 Task: Create a schedule automation trigger every wednesday at 03:00 PM.
Action: Mouse moved to (1093, 320)
Screenshot: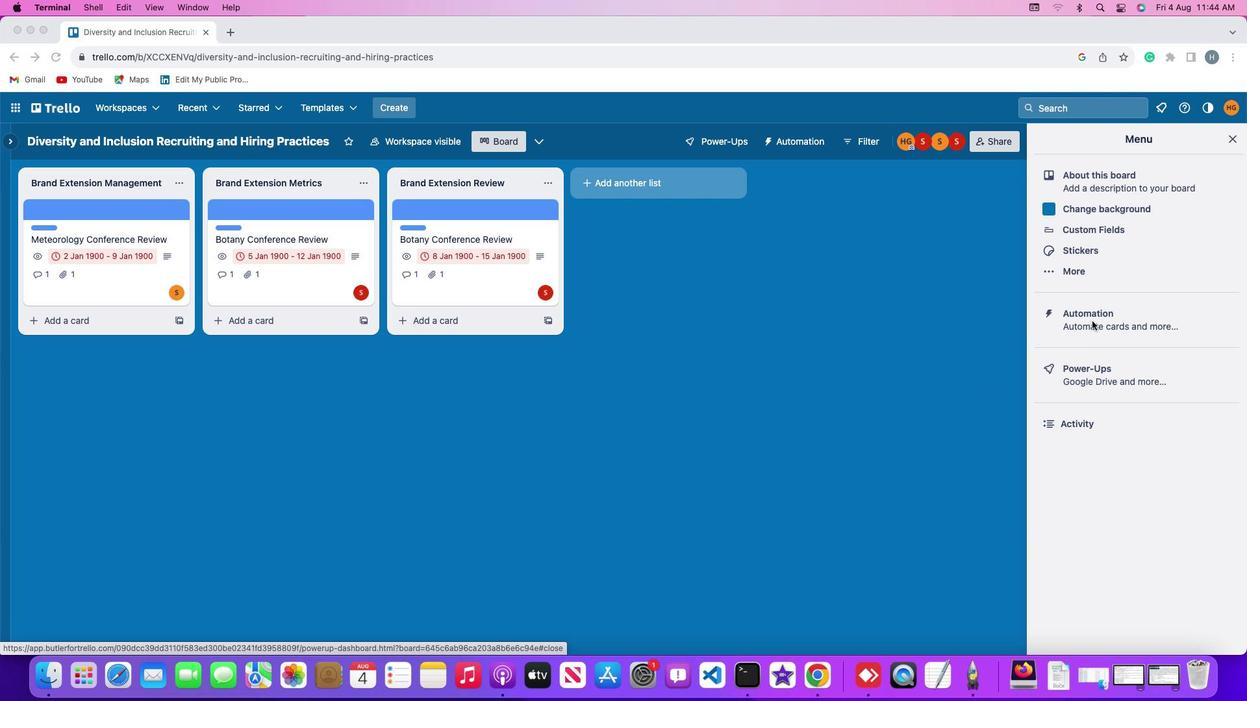 
Action: Mouse pressed left at (1093, 320)
Screenshot: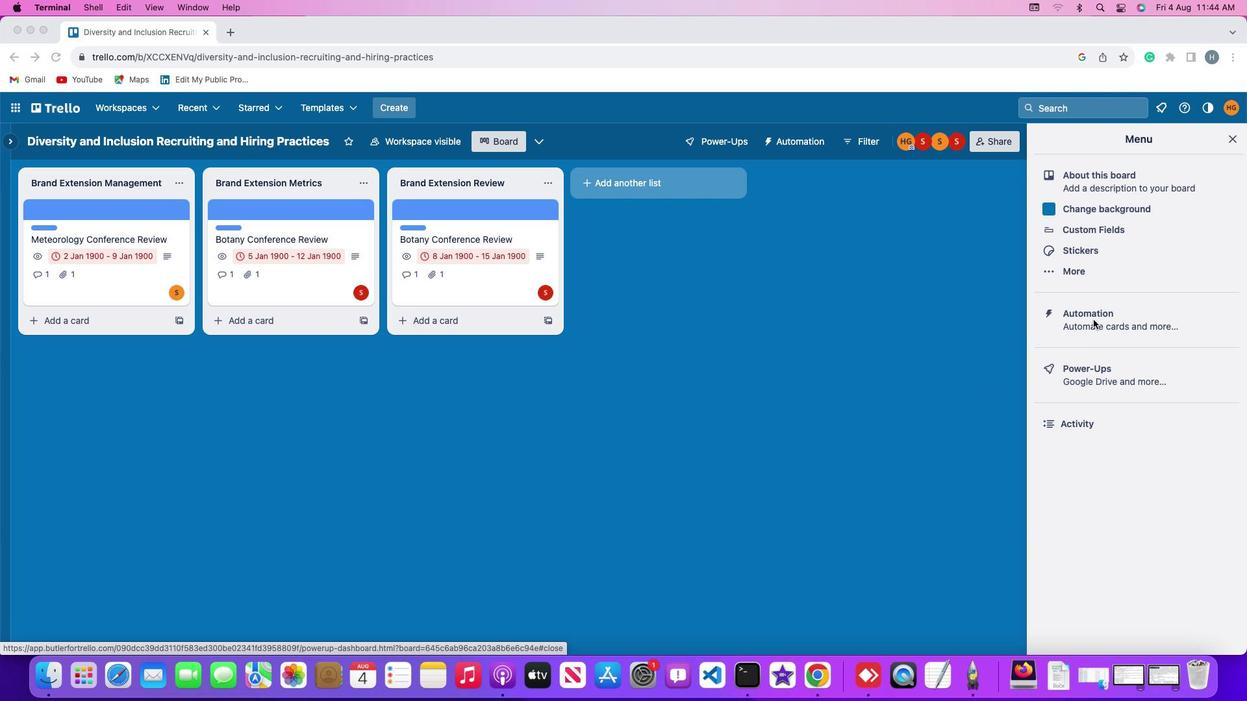 
Action: Mouse moved to (1100, 319)
Screenshot: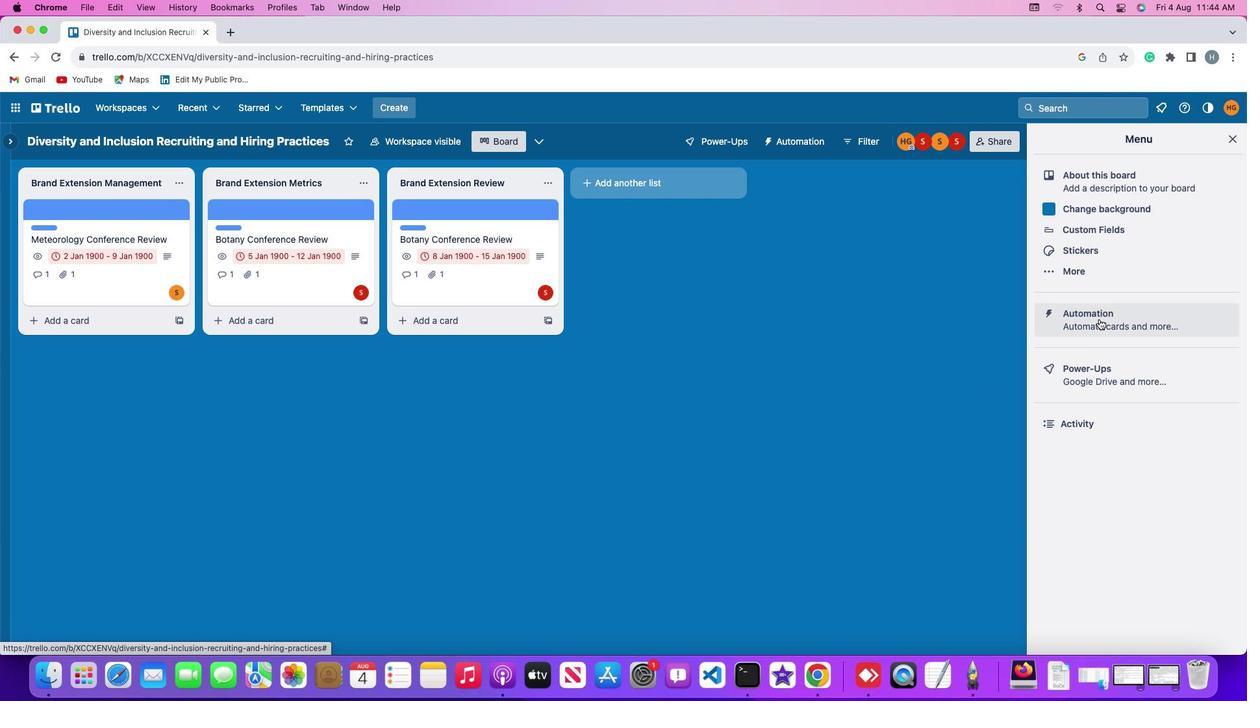 
Action: Mouse pressed left at (1100, 319)
Screenshot: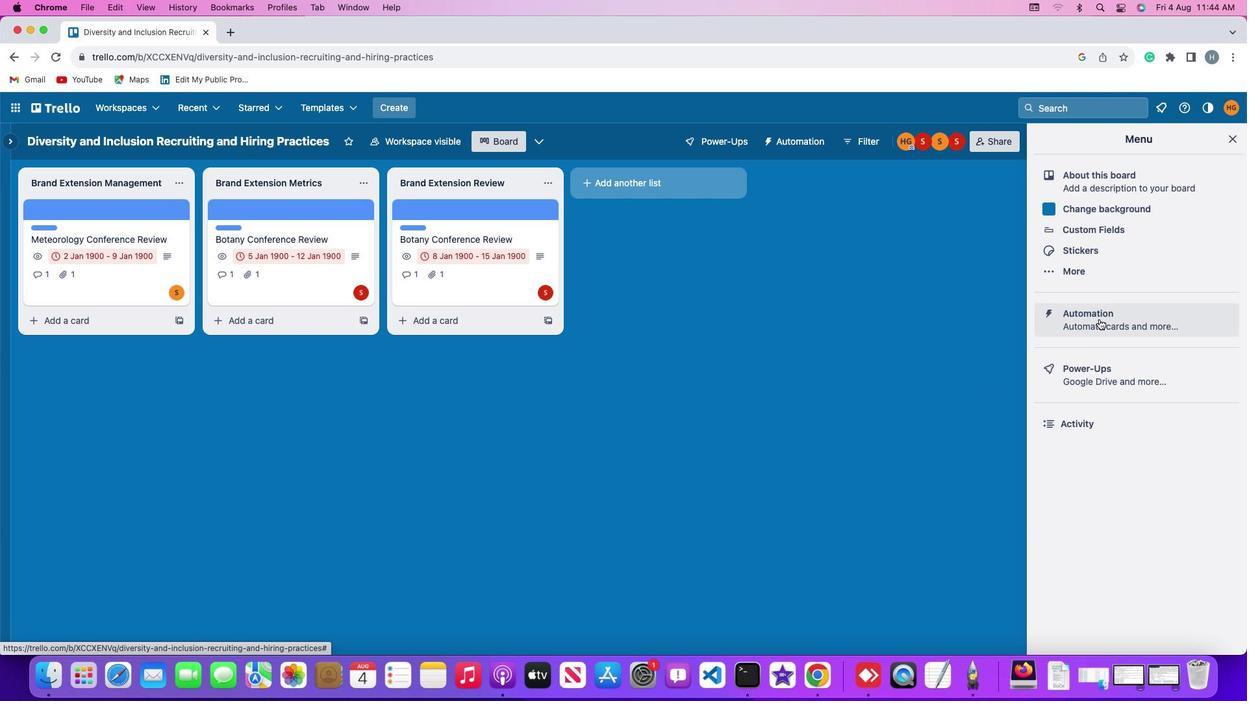 
Action: Mouse moved to (102, 284)
Screenshot: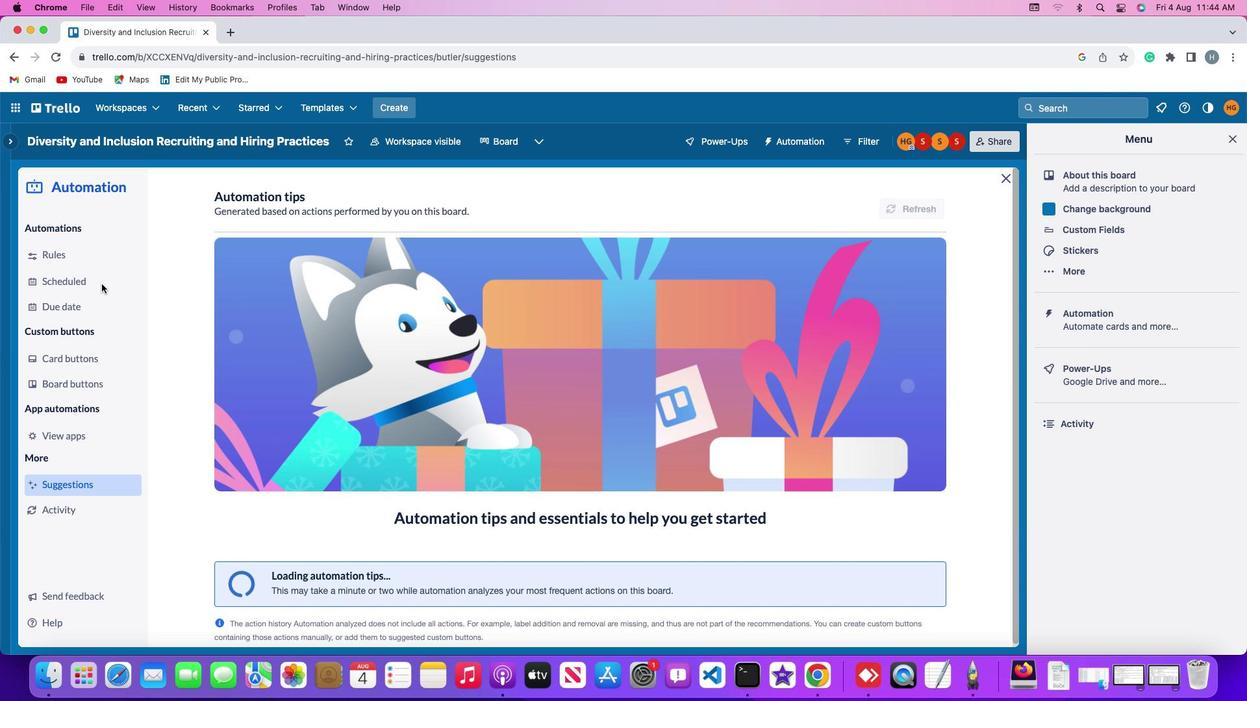 
Action: Mouse pressed left at (102, 284)
Screenshot: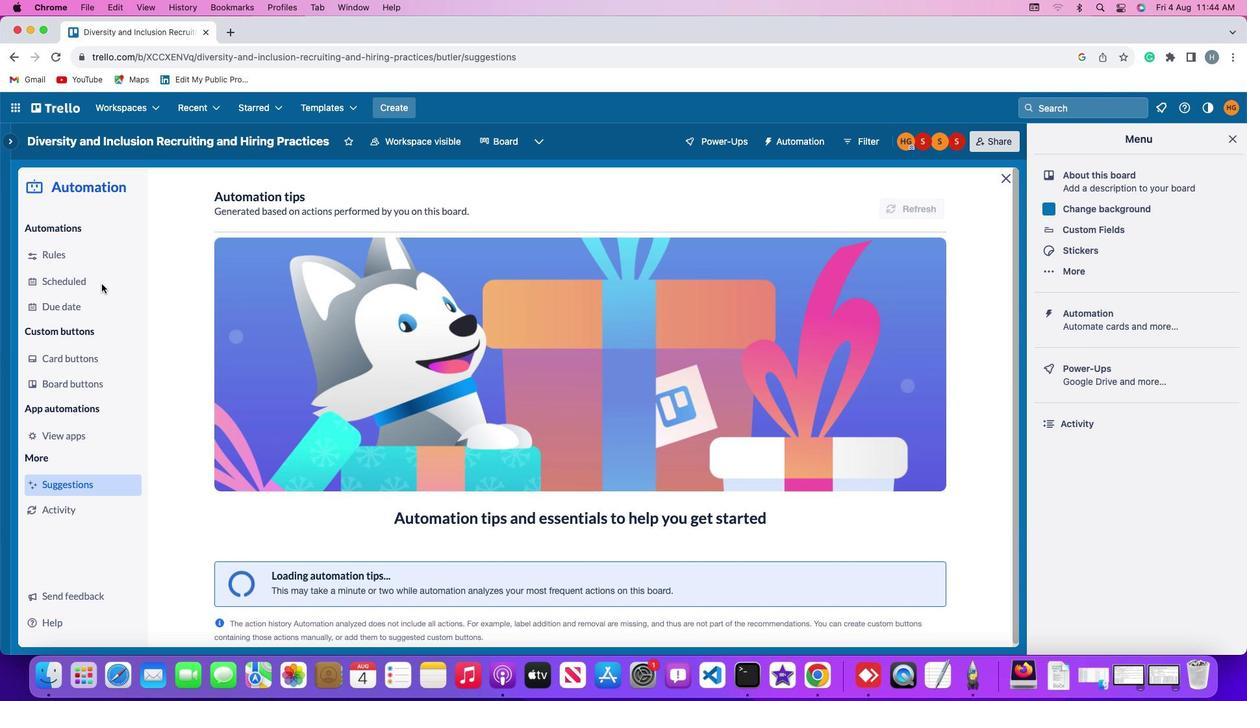 
Action: Mouse moved to (854, 200)
Screenshot: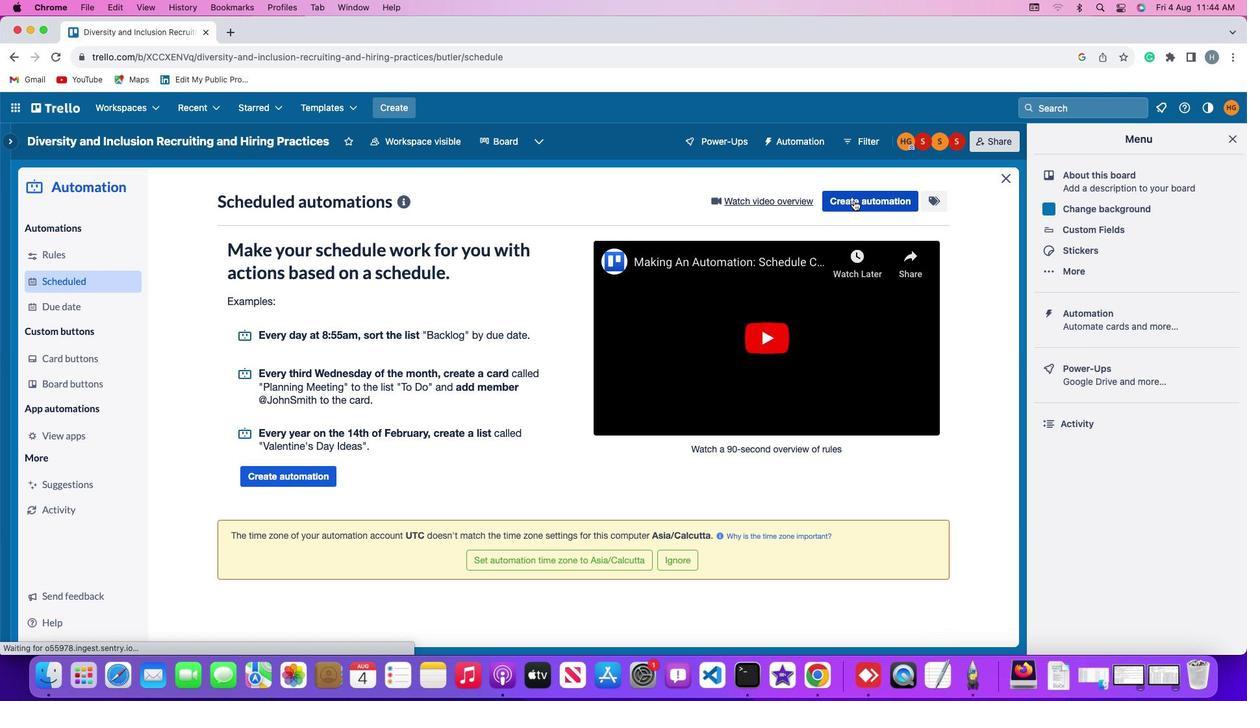 
Action: Mouse pressed left at (854, 200)
Screenshot: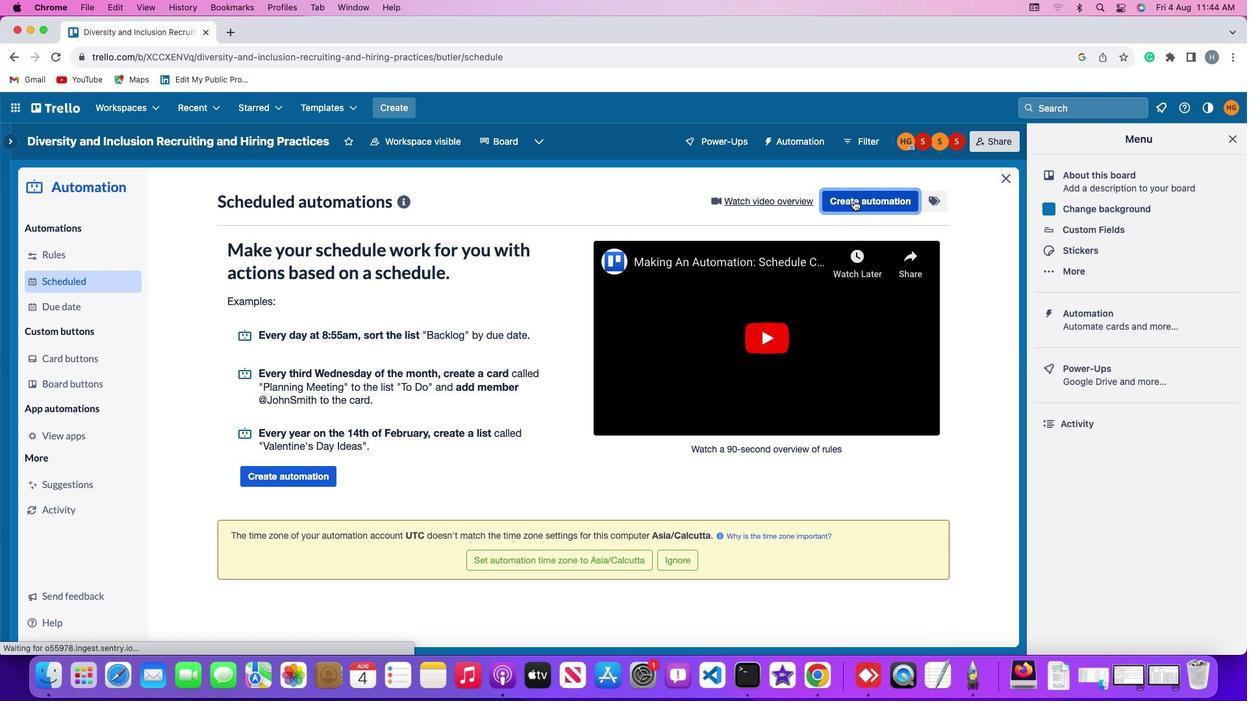
Action: Mouse moved to (648, 326)
Screenshot: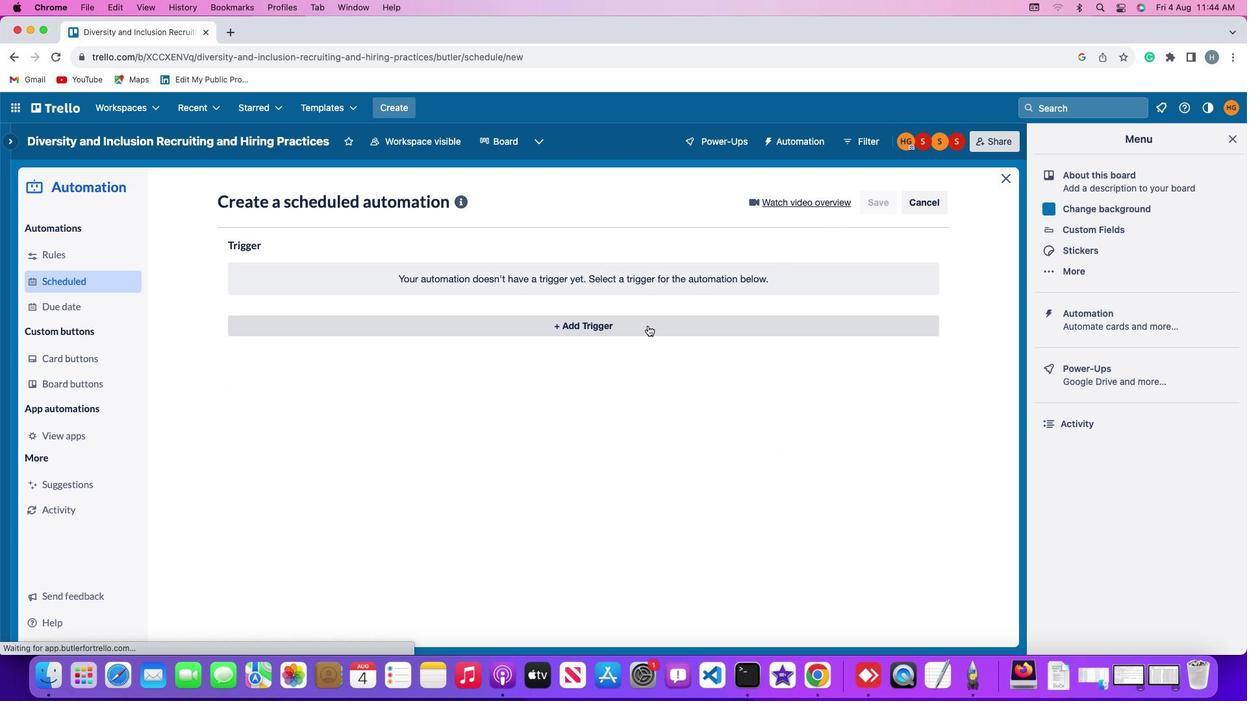 
Action: Mouse pressed left at (648, 326)
Screenshot: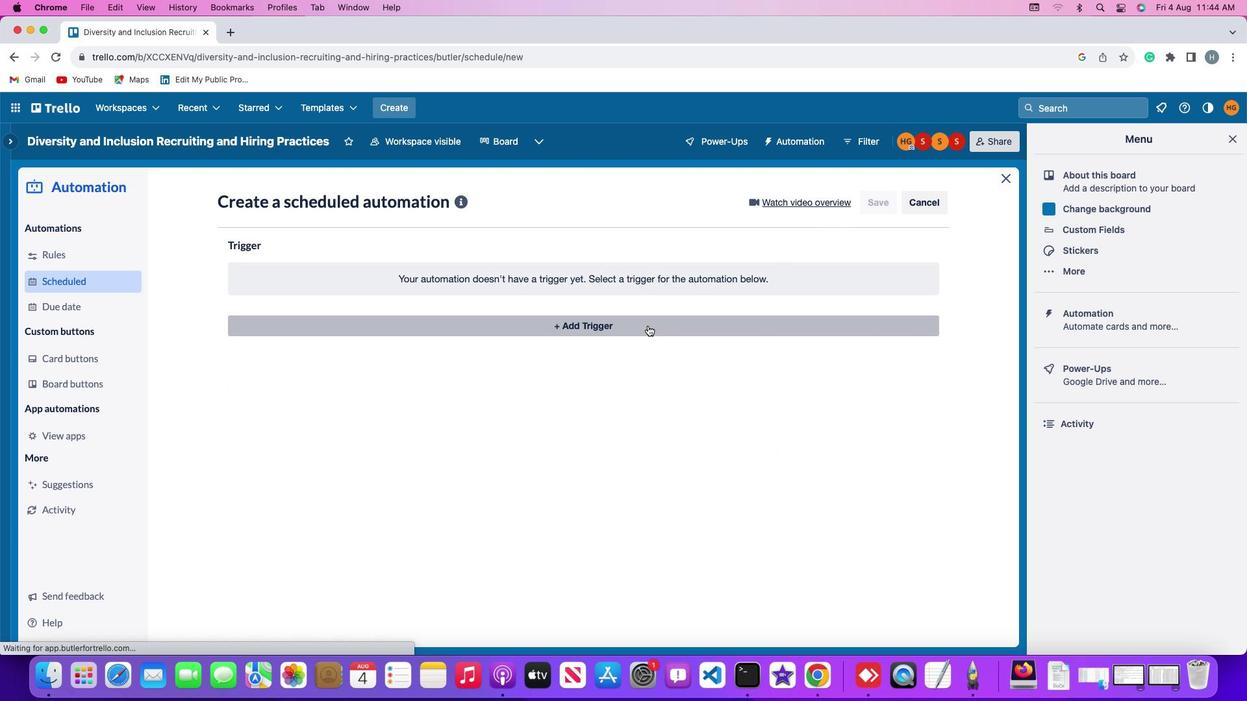 
Action: Mouse moved to (298, 420)
Screenshot: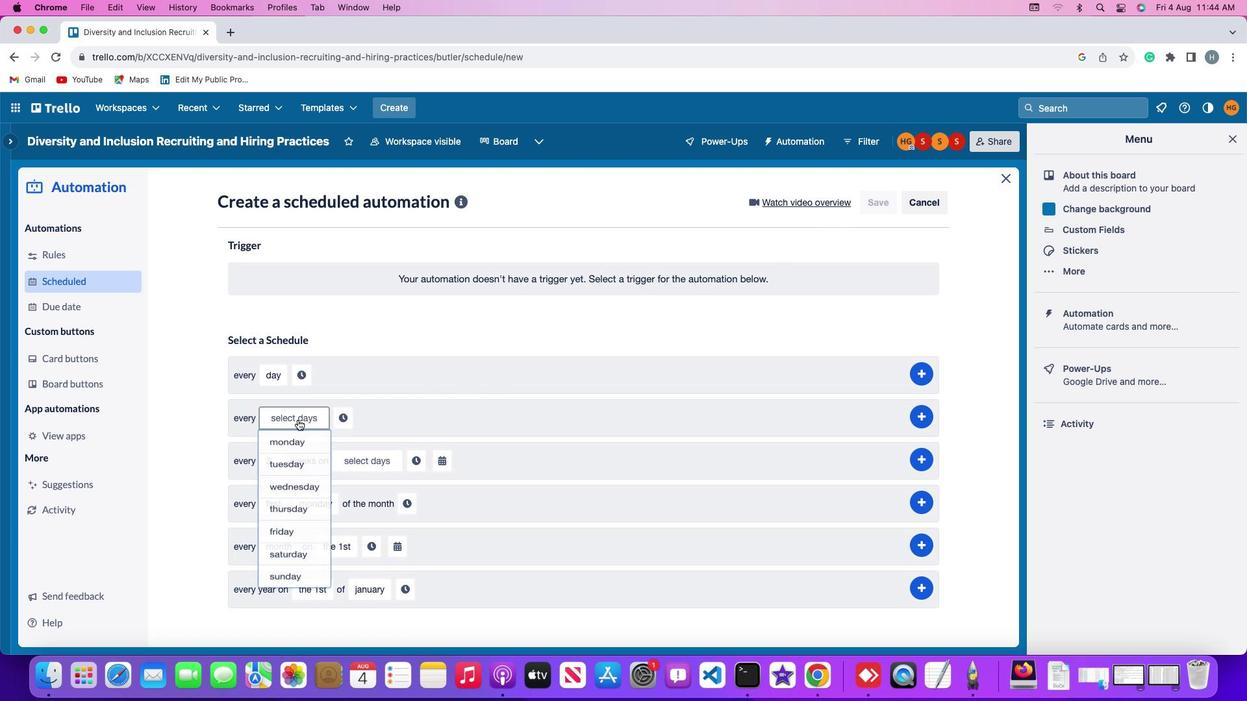 
Action: Mouse pressed left at (298, 420)
Screenshot: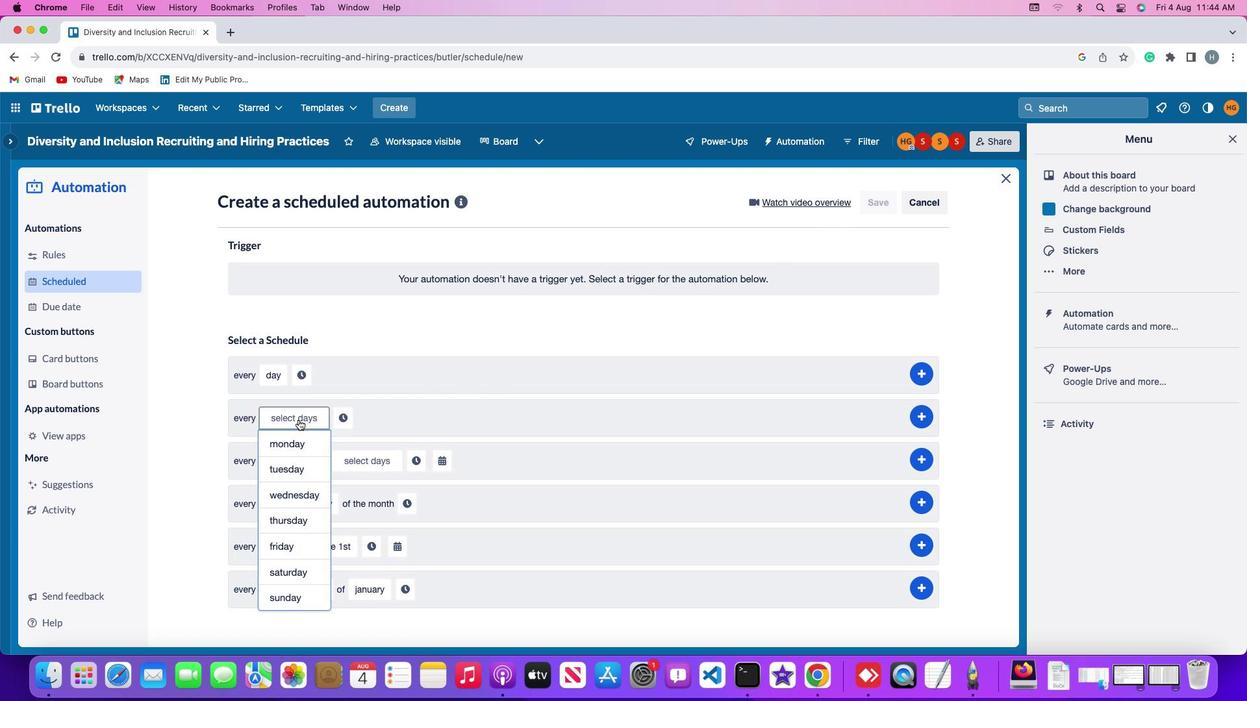 
Action: Mouse moved to (298, 490)
Screenshot: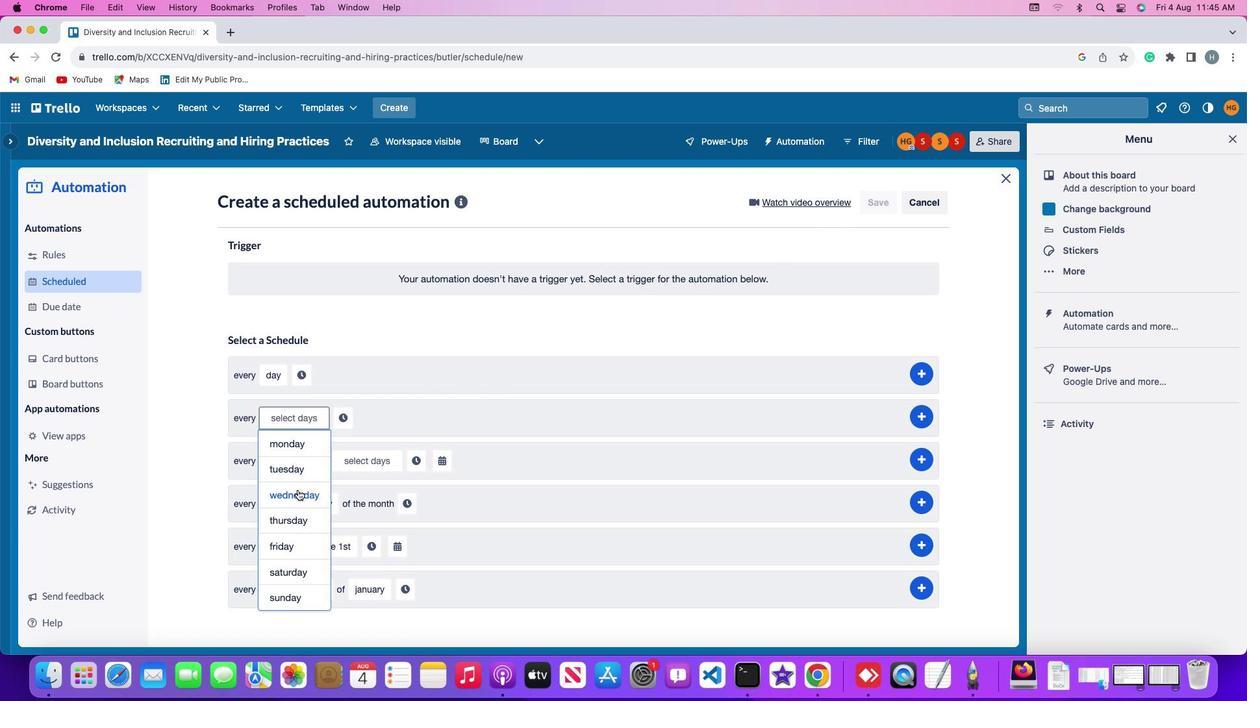 
Action: Mouse pressed left at (298, 490)
Screenshot: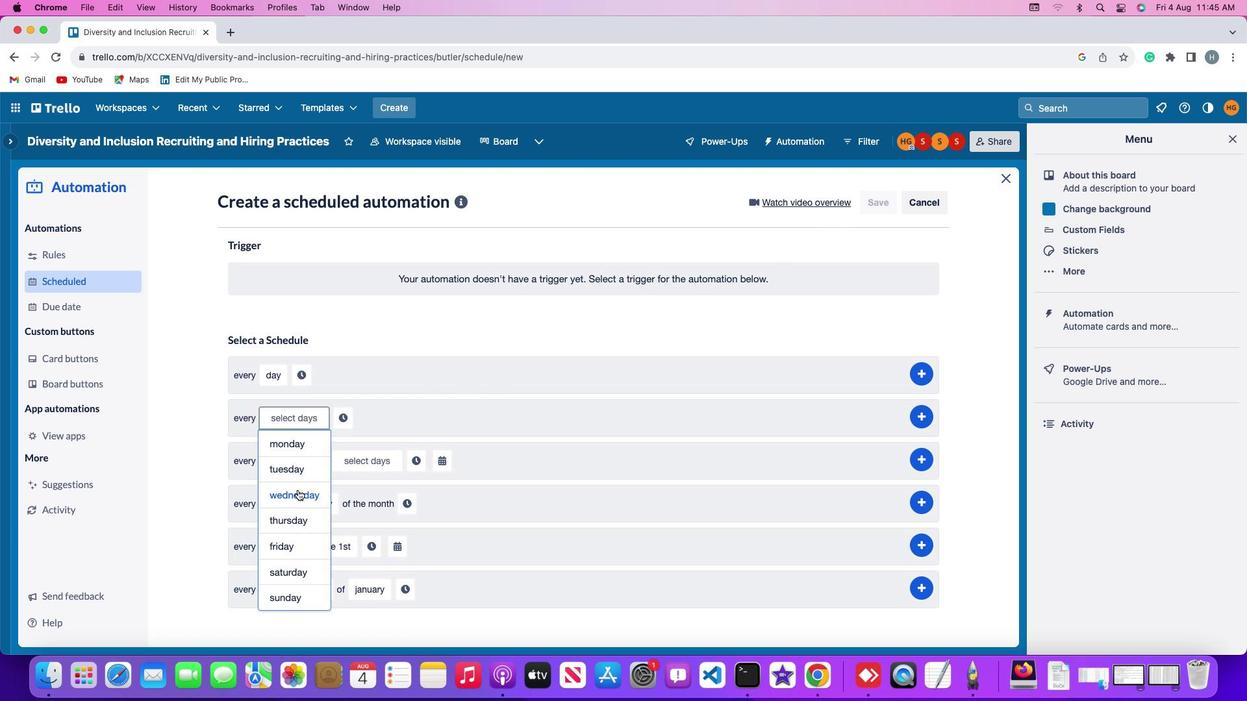 
Action: Mouse moved to (368, 414)
Screenshot: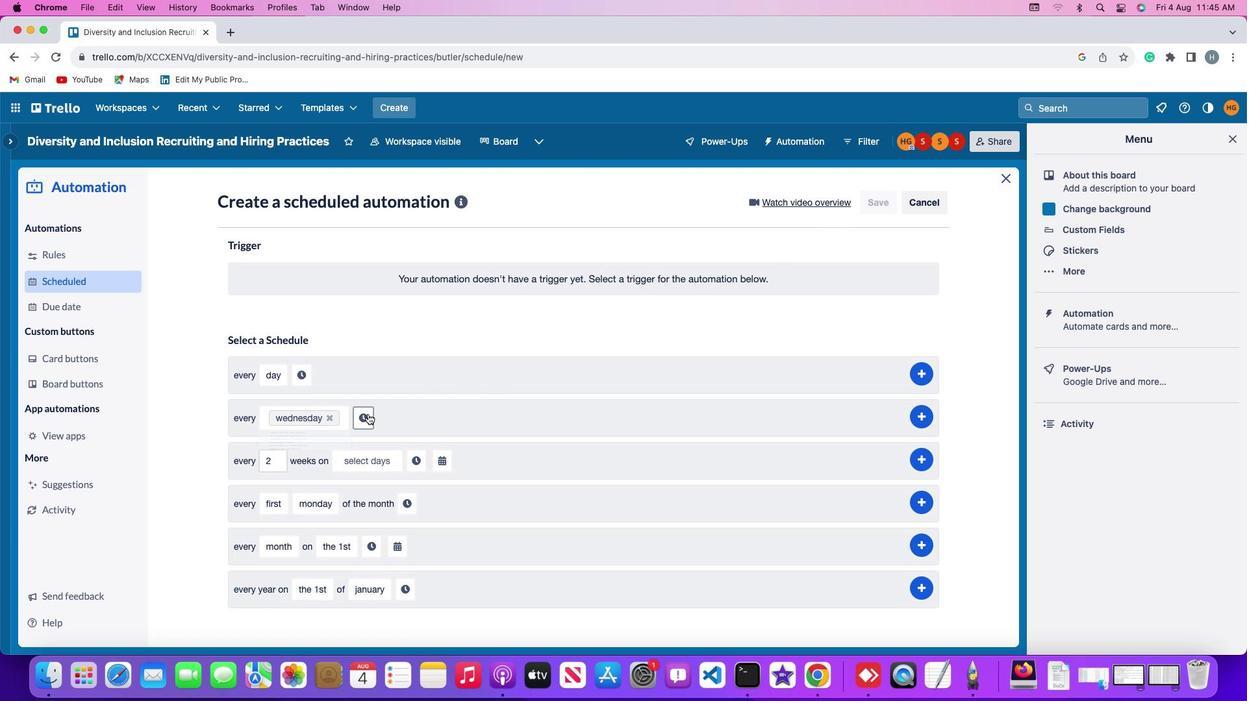 
Action: Mouse pressed left at (368, 414)
Screenshot: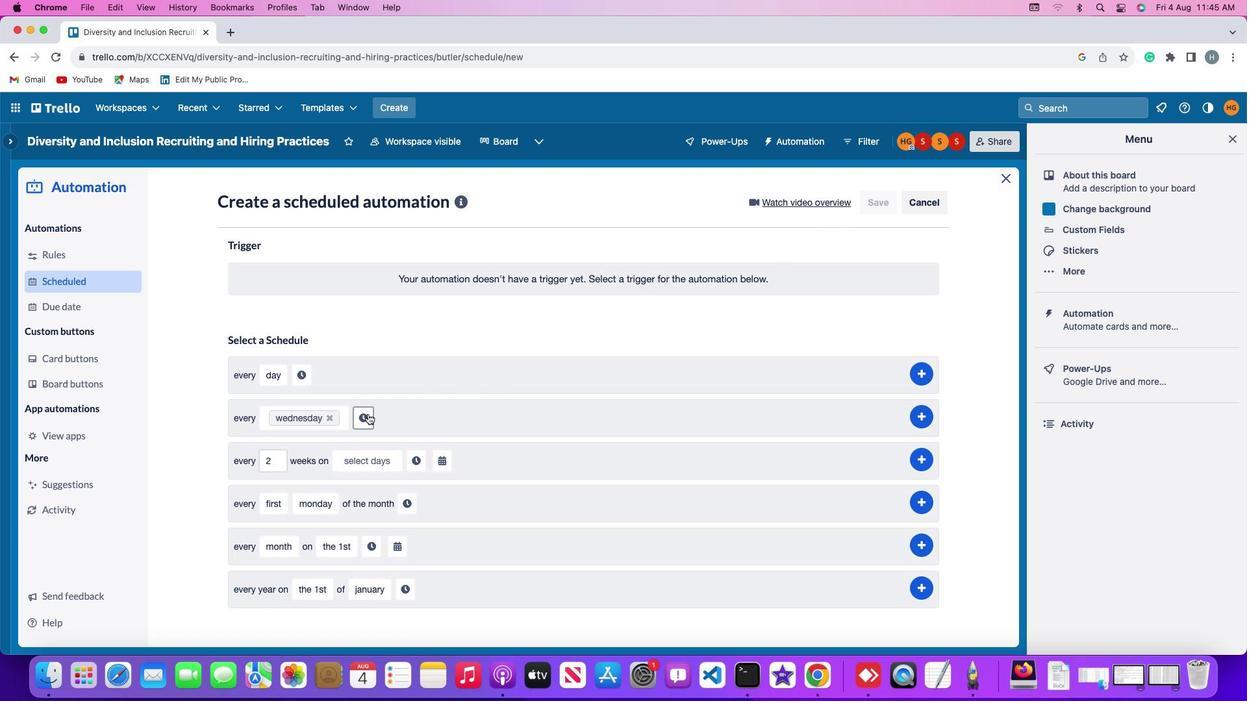 
Action: Mouse moved to (389, 417)
Screenshot: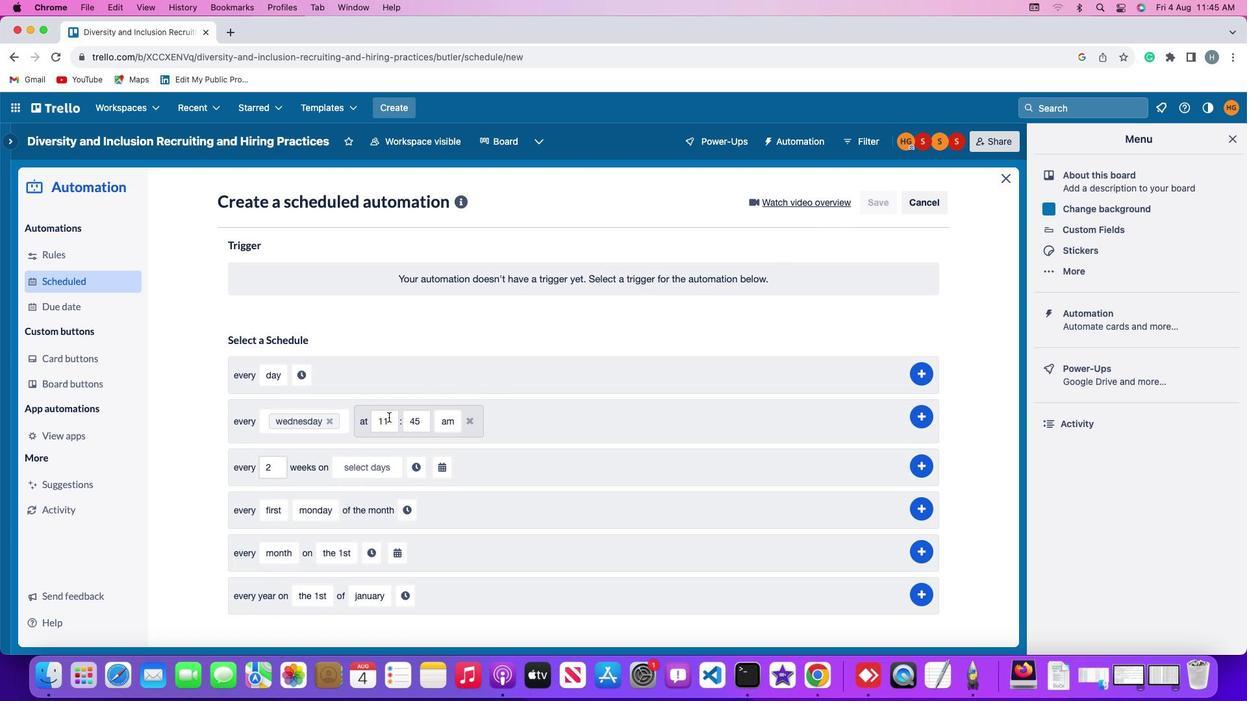 
Action: Mouse pressed left at (389, 417)
Screenshot: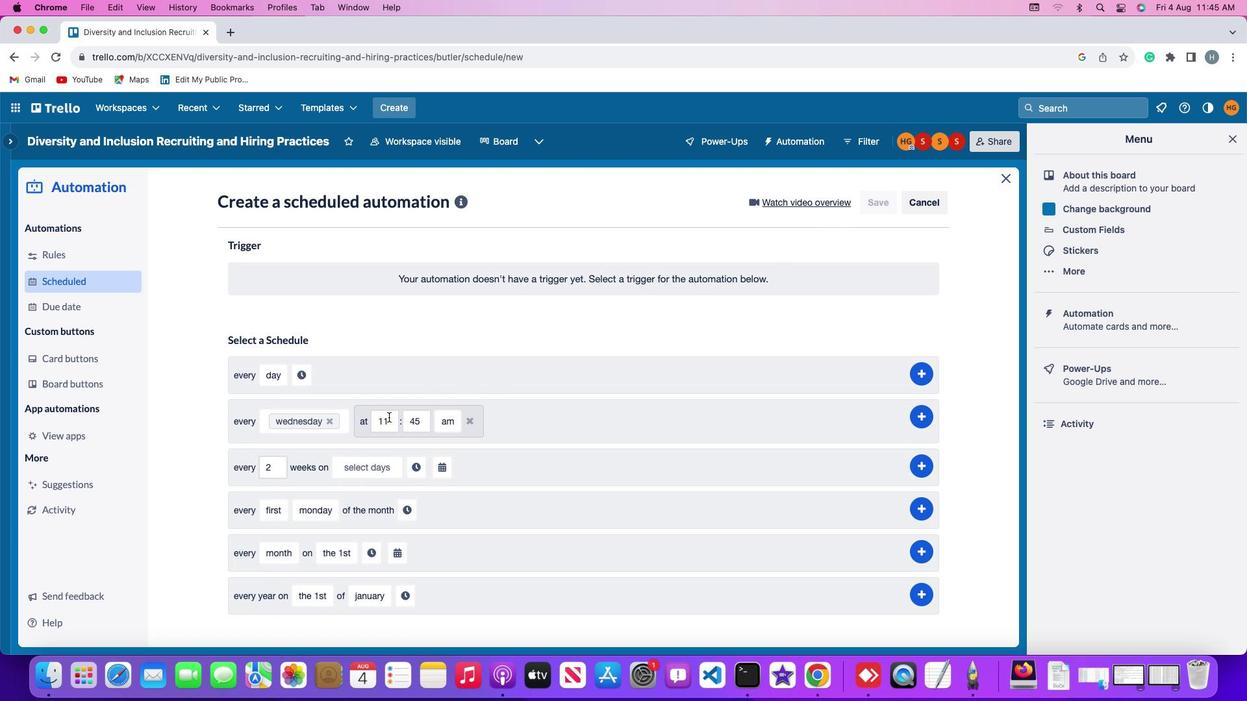 
Action: Key pressed Key.backspaceKey.backspace
Screenshot: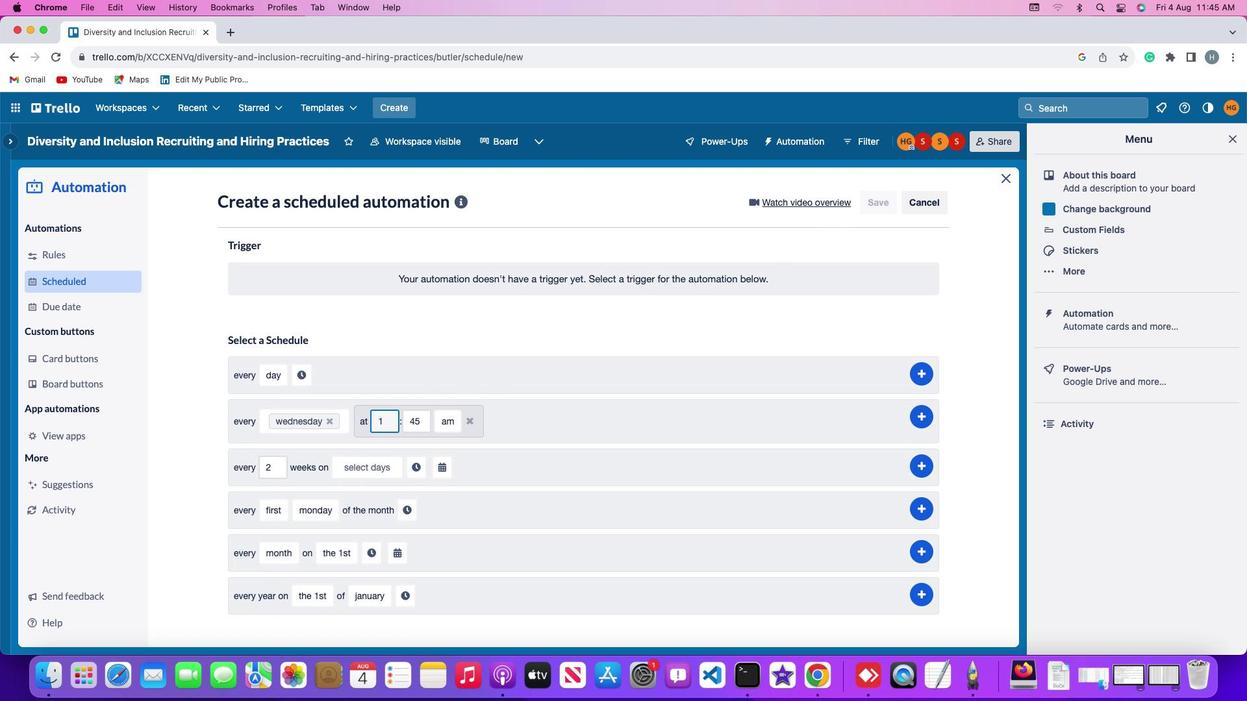 
Action: Mouse moved to (389, 417)
Screenshot: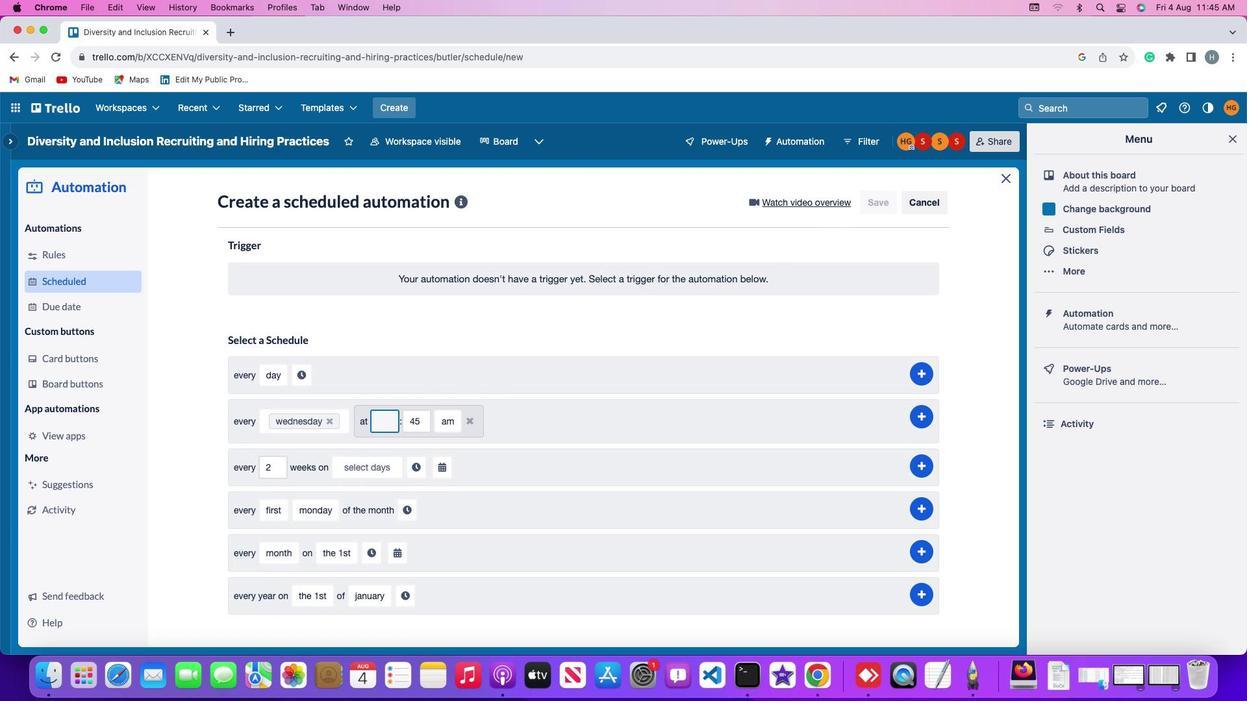 
Action: Key pressed '3'
Screenshot: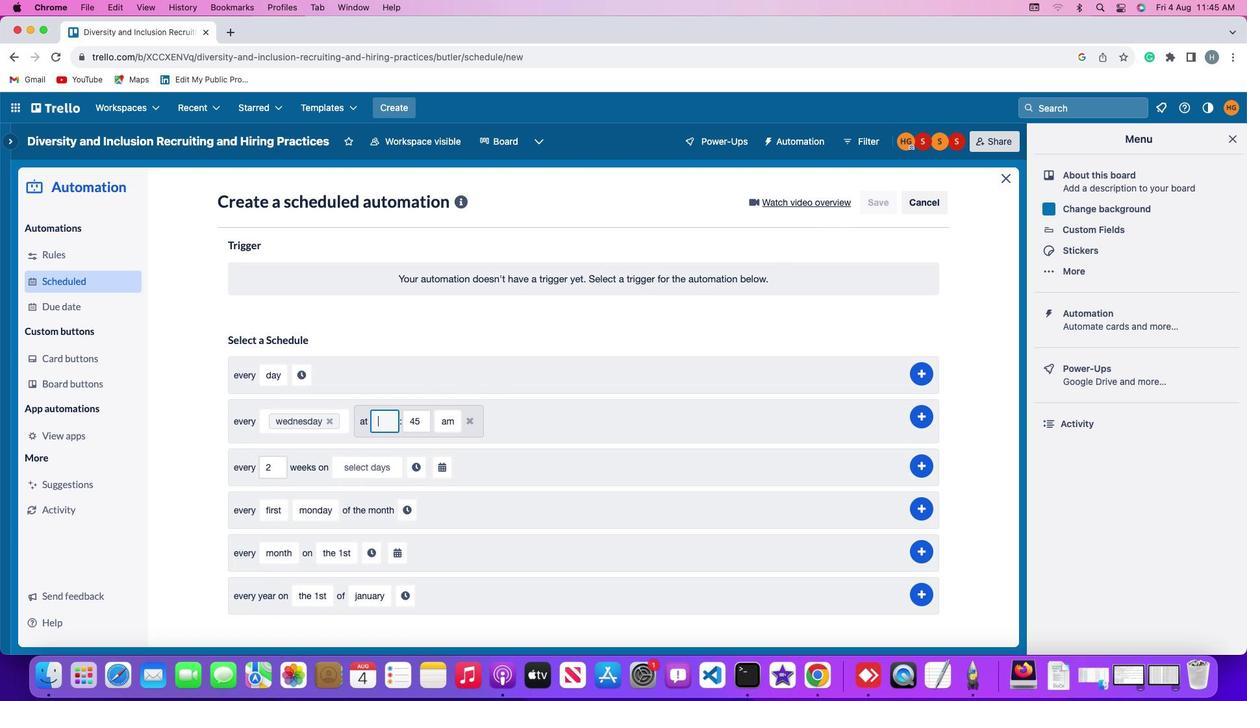 
Action: Mouse moved to (421, 423)
Screenshot: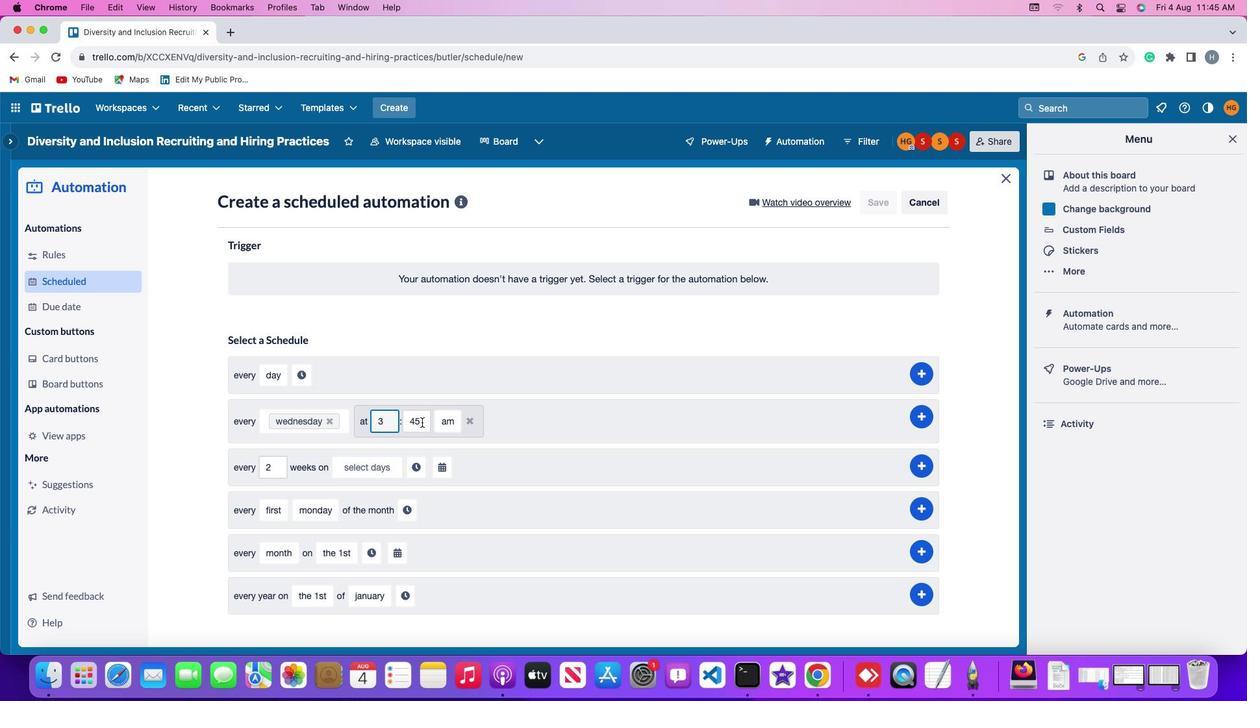 
Action: Mouse pressed left at (421, 423)
Screenshot: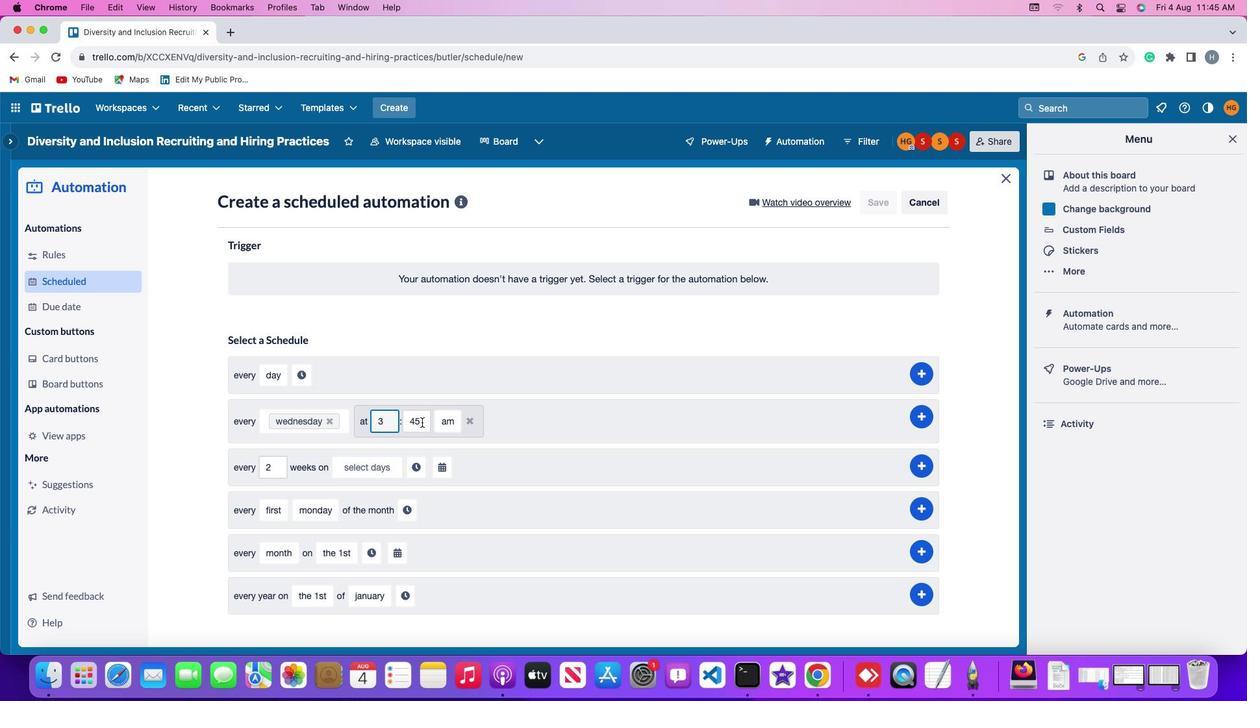 
Action: Key pressed Key.backspaceKey.backspace'0''0'
Screenshot: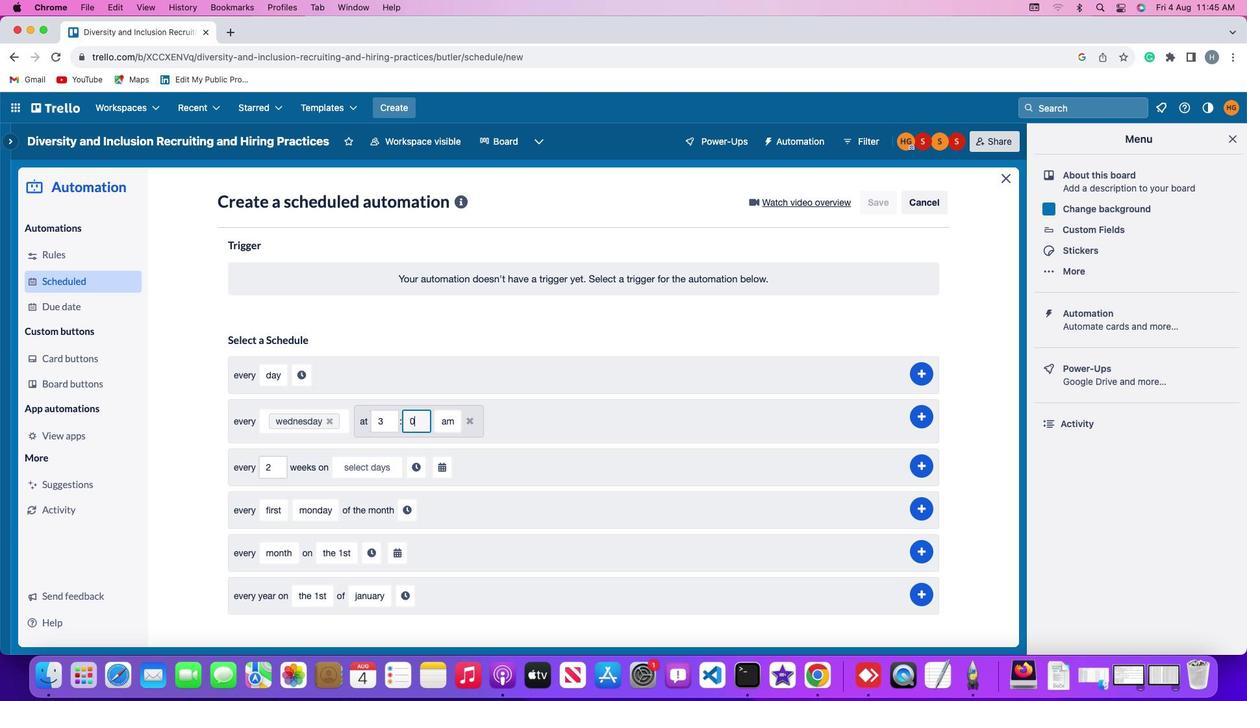 
Action: Mouse moved to (441, 422)
Screenshot: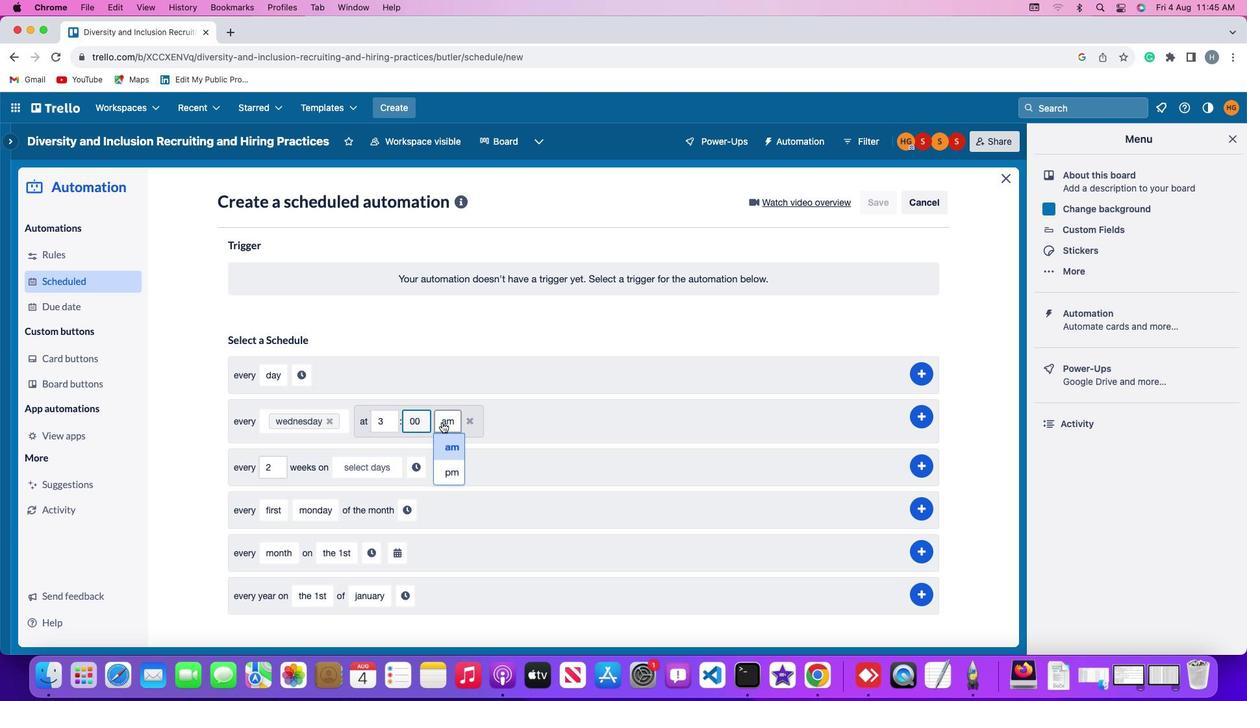 
Action: Mouse pressed left at (441, 422)
Screenshot: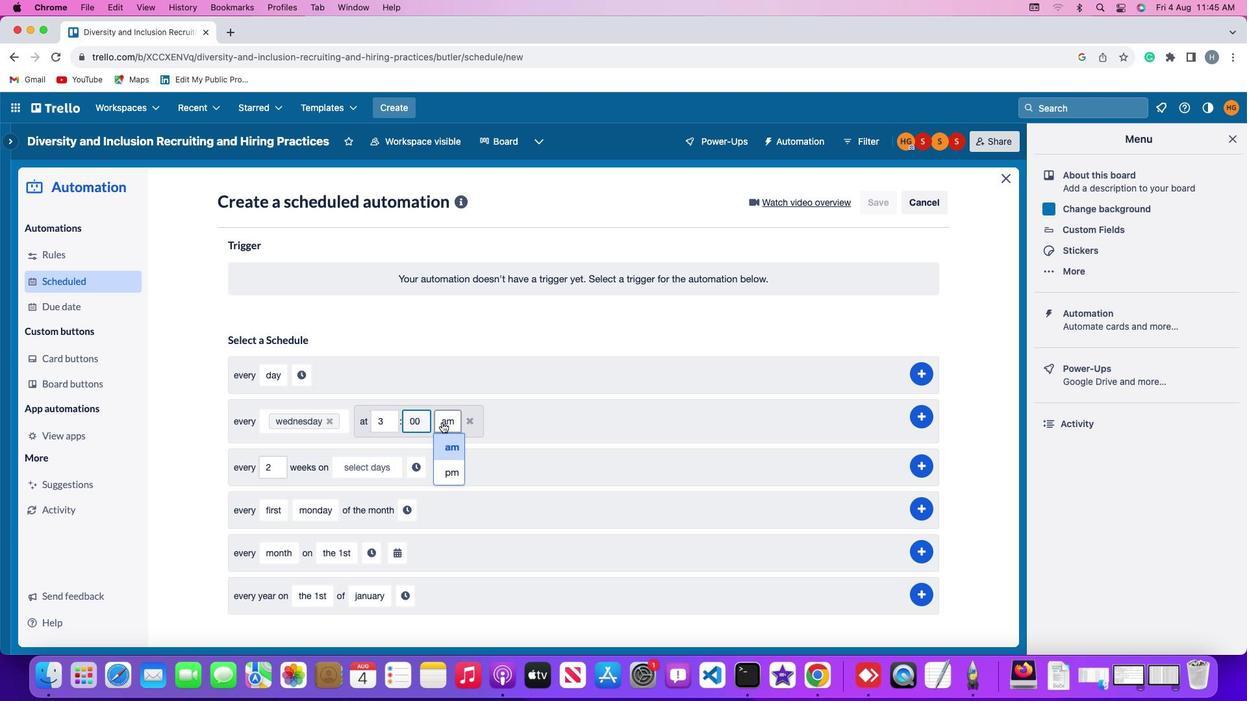 
Action: Mouse moved to (450, 471)
Screenshot: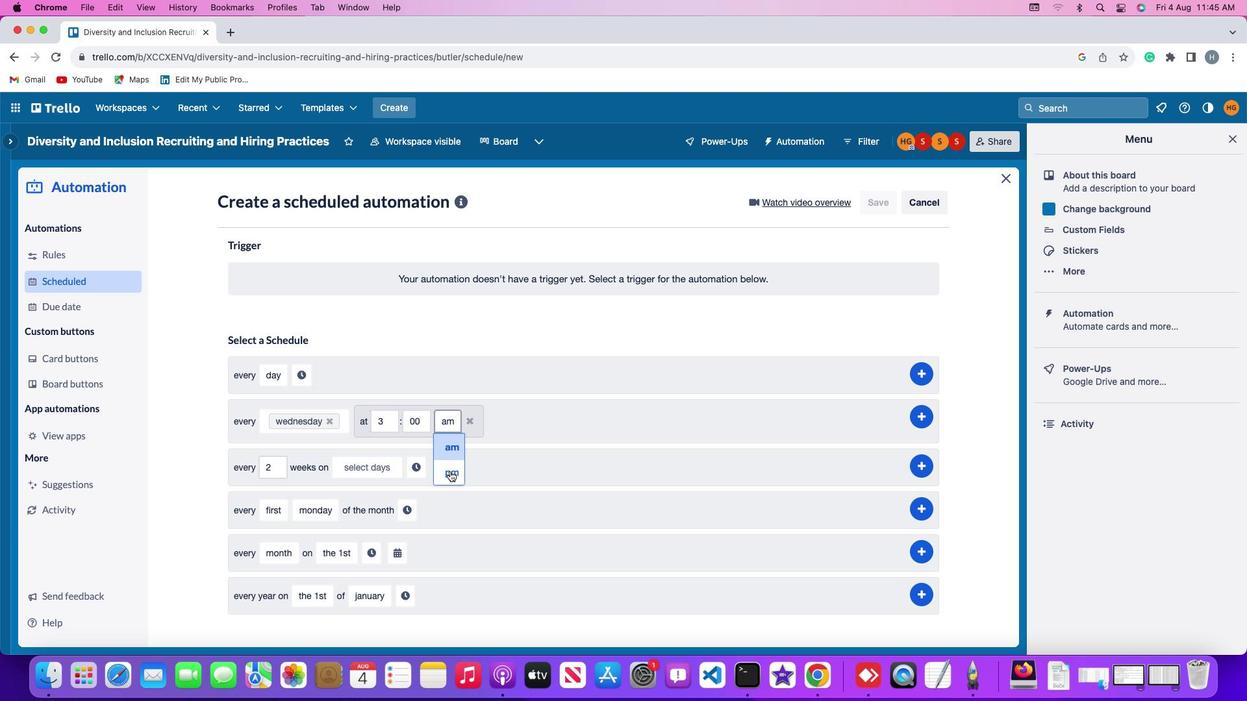 
Action: Mouse pressed left at (450, 471)
Screenshot: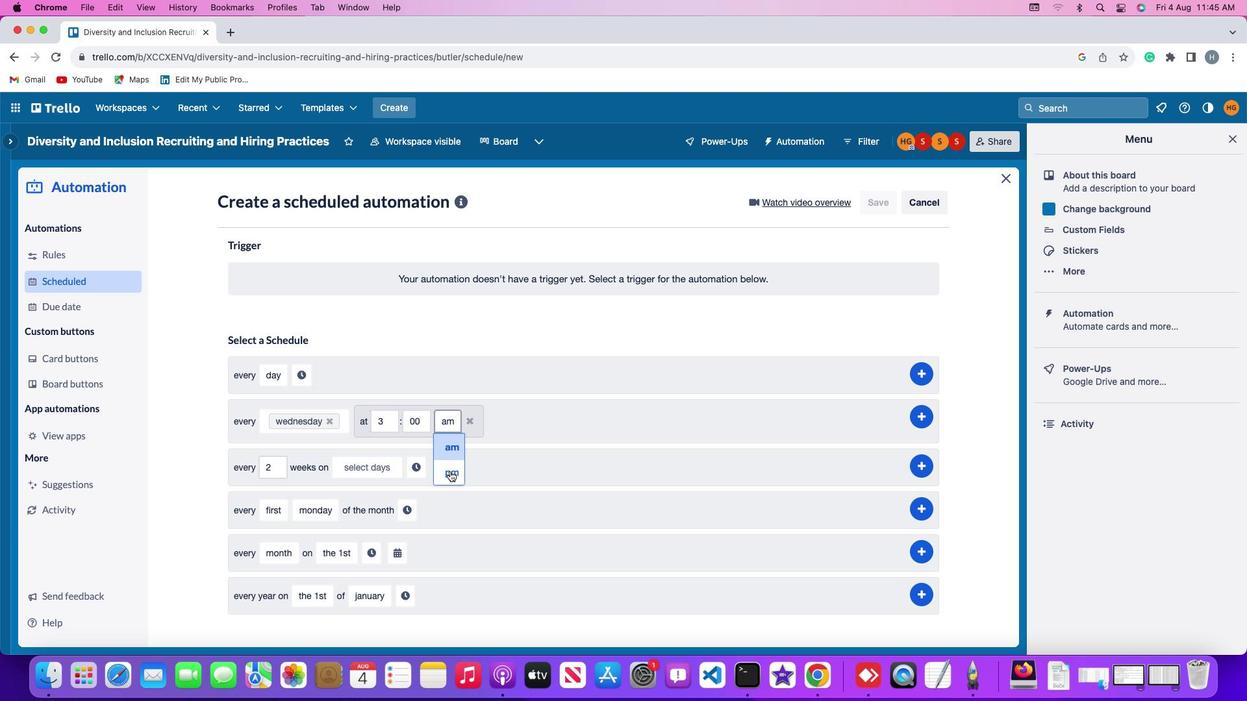 
Action: Mouse moved to (922, 415)
Screenshot: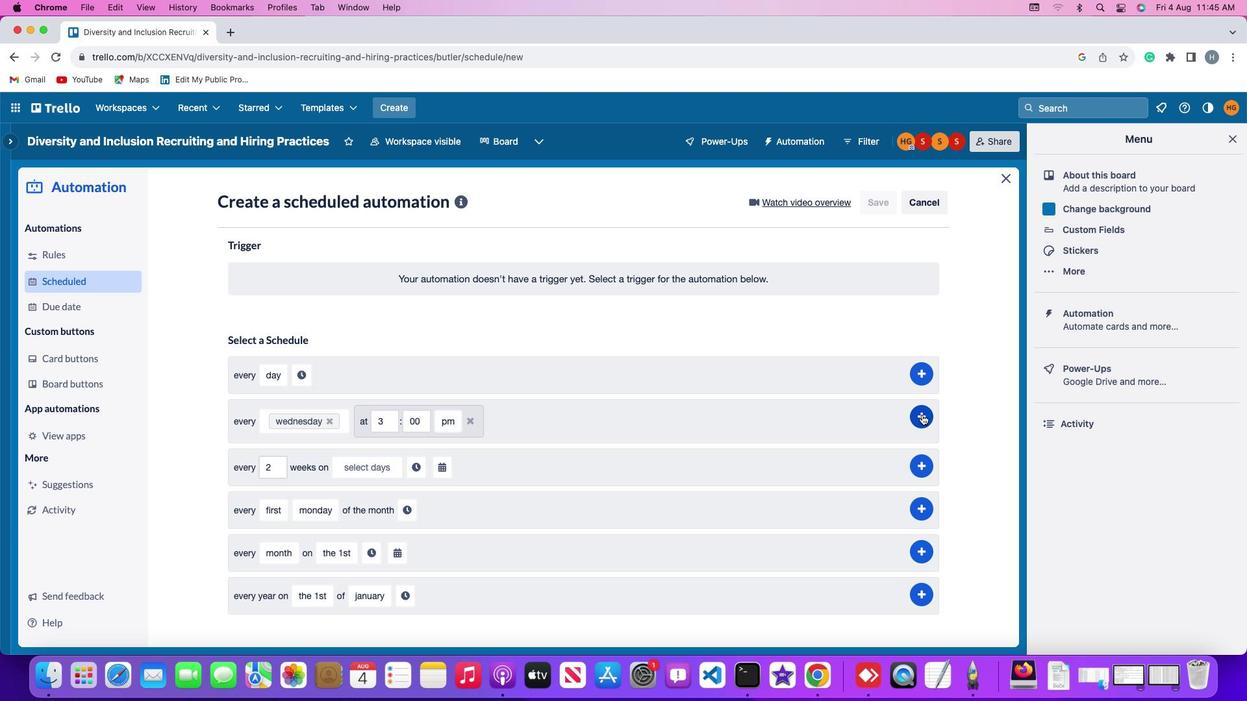 
Action: Mouse pressed left at (922, 415)
Screenshot: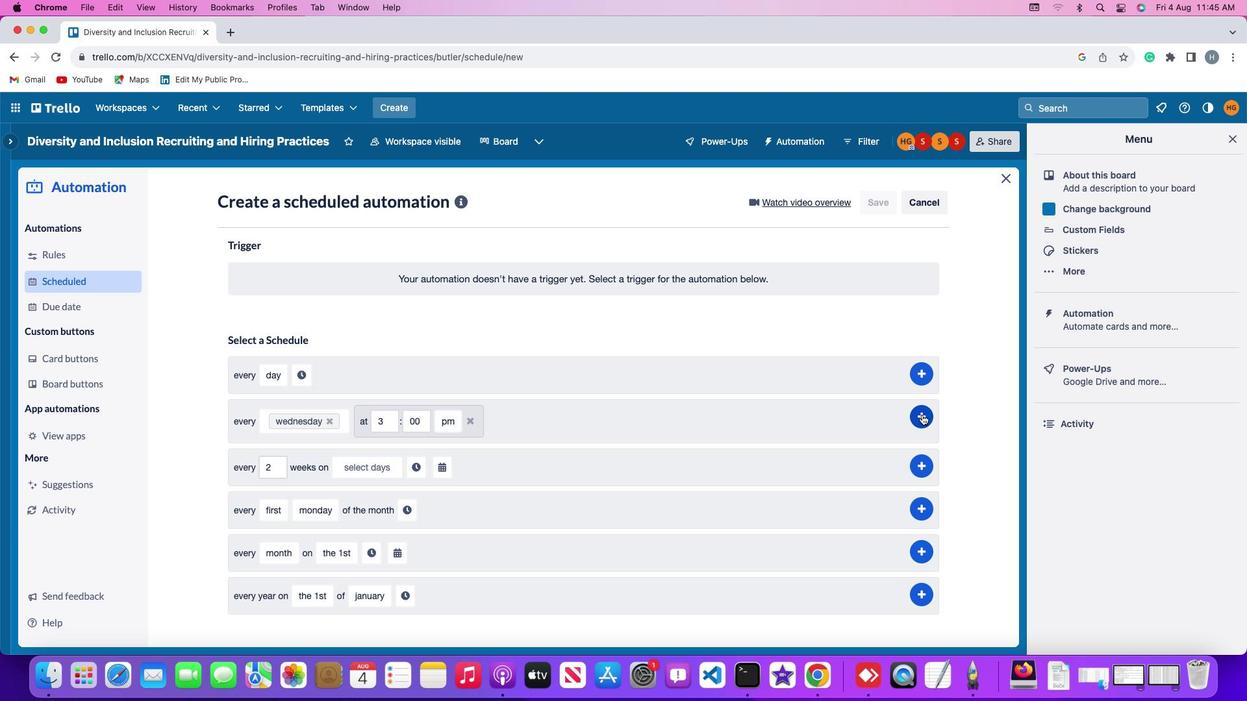 
Action: Mouse moved to (895, 348)
Screenshot: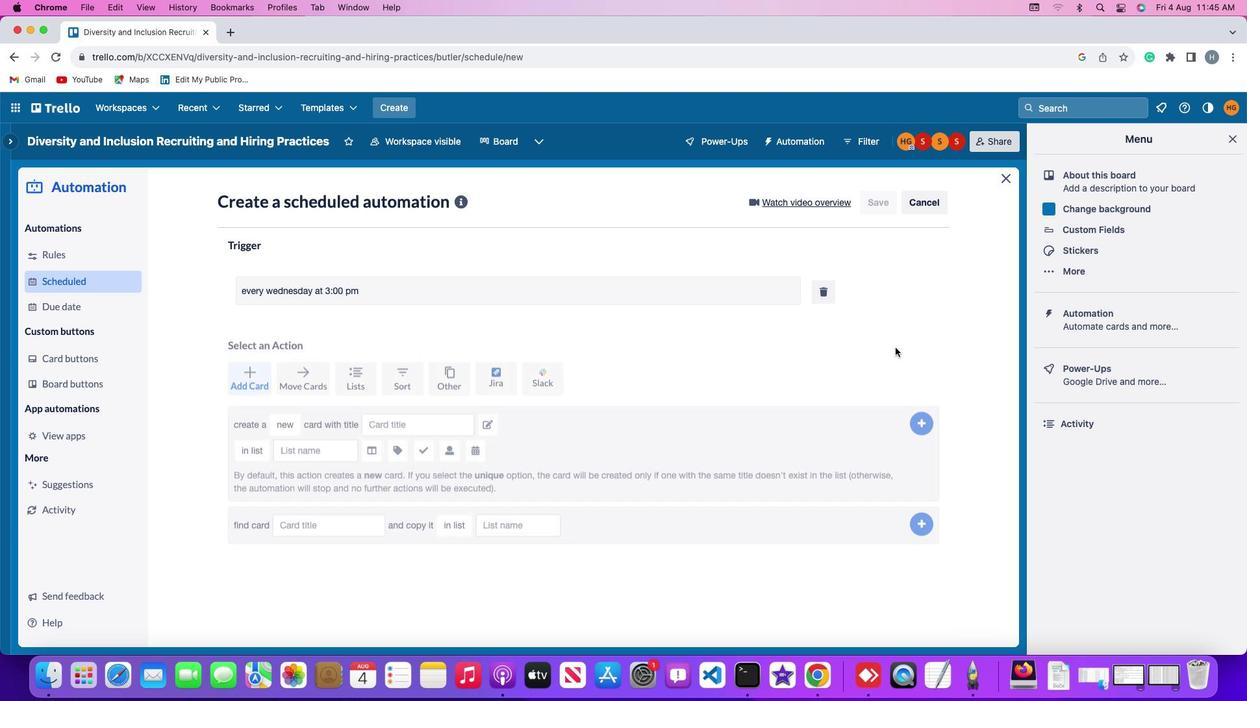 
